 Task: Enable the business rules for capturing social post content
Action: Mouse scrolled (288, 274) with delta (0, 0)
Screenshot: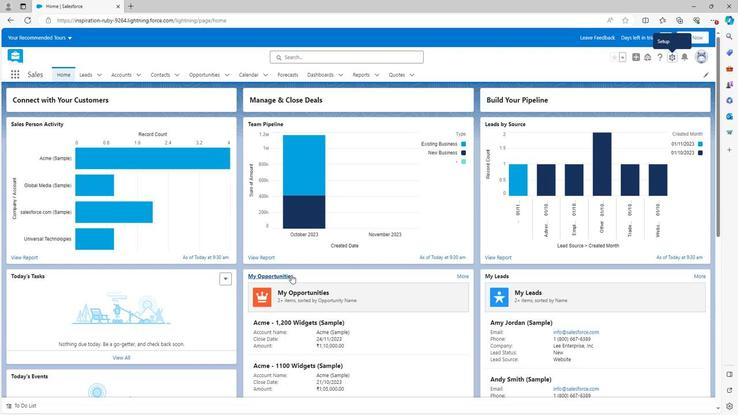 
Action: Mouse scrolled (288, 274) with delta (0, 0)
Screenshot: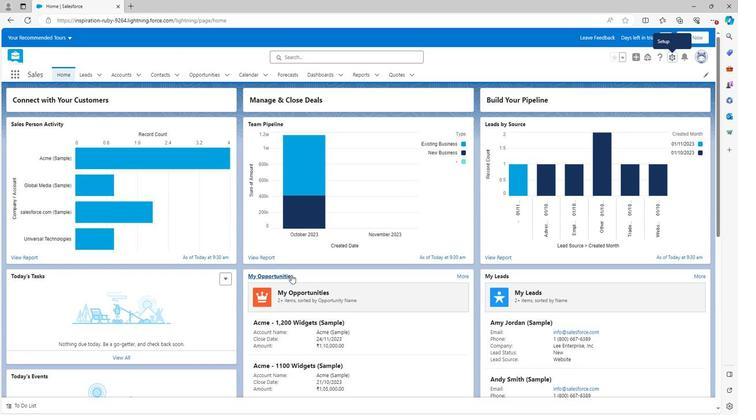 
Action: Mouse scrolled (288, 274) with delta (0, 0)
Screenshot: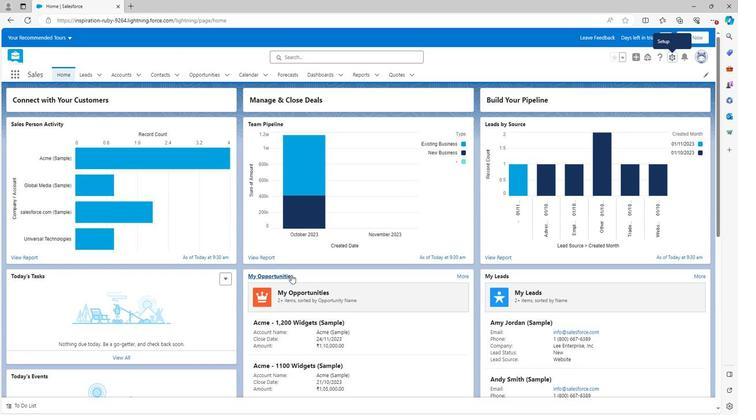 
Action: Mouse scrolled (288, 274) with delta (0, 0)
Screenshot: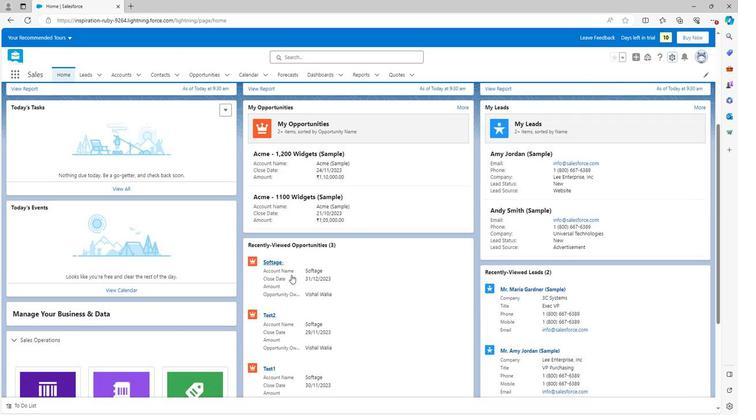 
Action: Mouse scrolled (288, 274) with delta (0, 0)
Screenshot: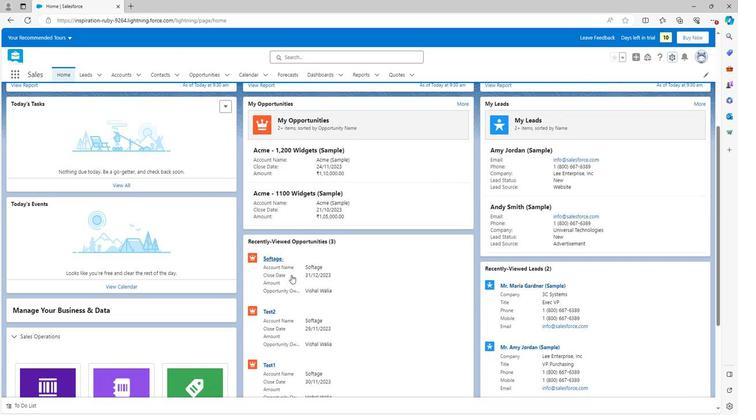 
Action: Mouse scrolled (288, 274) with delta (0, 0)
Screenshot: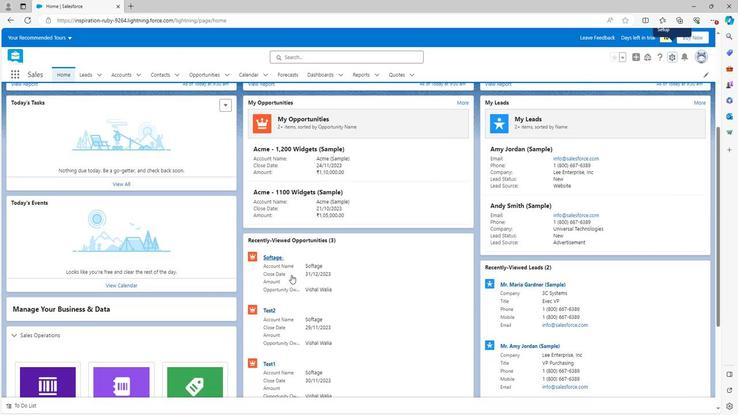 
Action: Mouse scrolled (288, 274) with delta (0, 0)
Screenshot: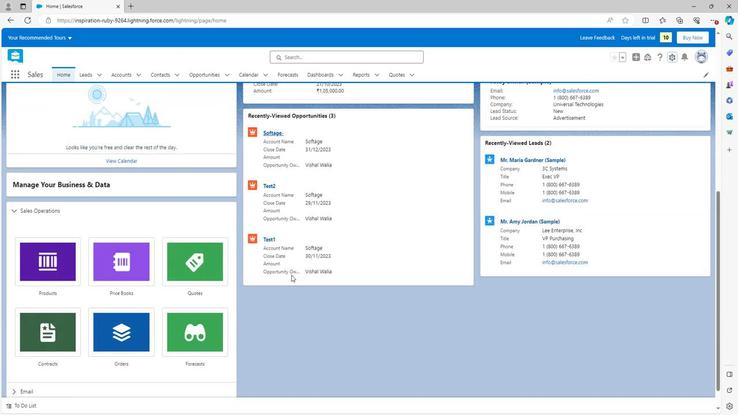 
Action: Mouse scrolled (288, 274) with delta (0, 0)
Screenshot: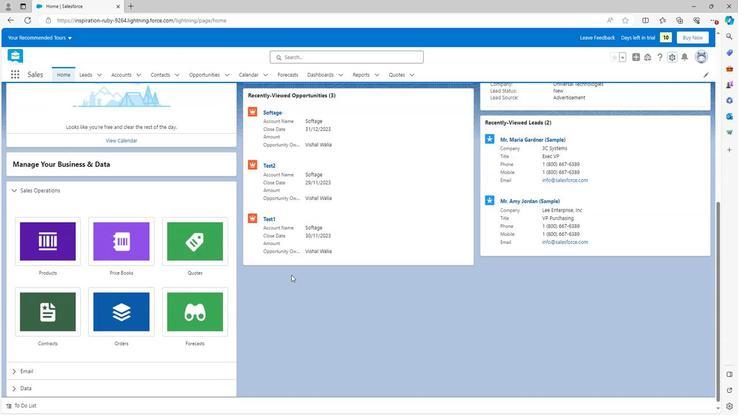 
Action: Mouse scrolled (288, 274) with delta (0, 0)
Screenshot: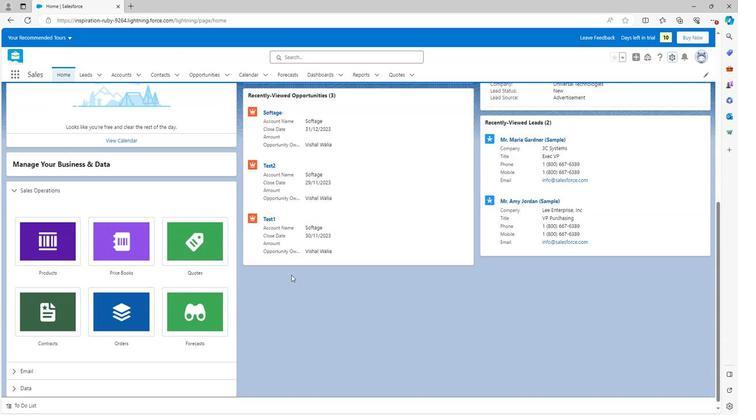 
Action: Mouse scrolled (288, 275) with delta (0, 0)
Screenshot: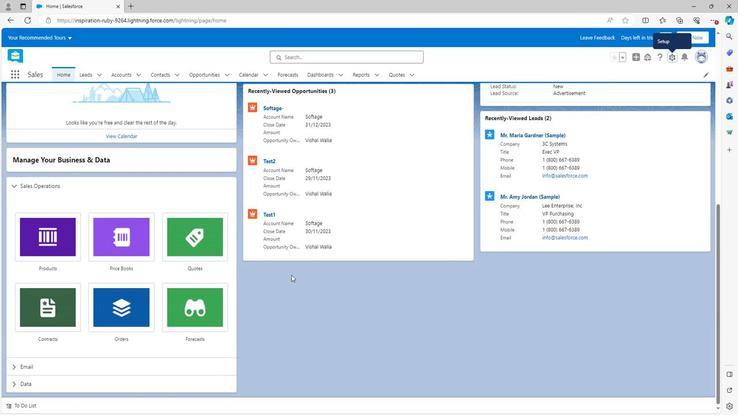 
Action: Mouse scrolled (288, 275) with delta (0, 0)
Screenshot: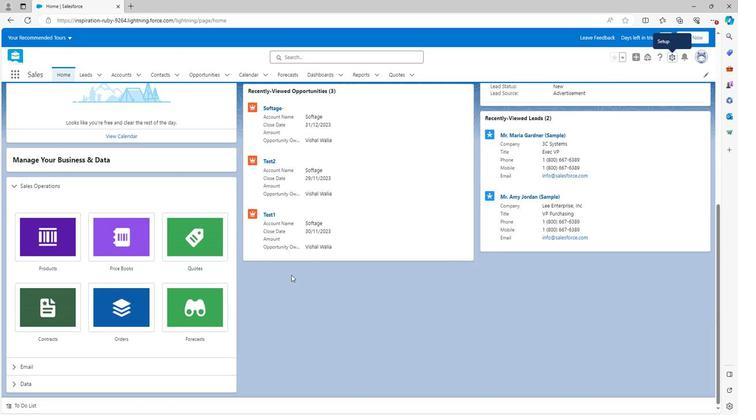 
Action: Mouse scrolled (288, 275) with delta (0, 0)
Screenshot: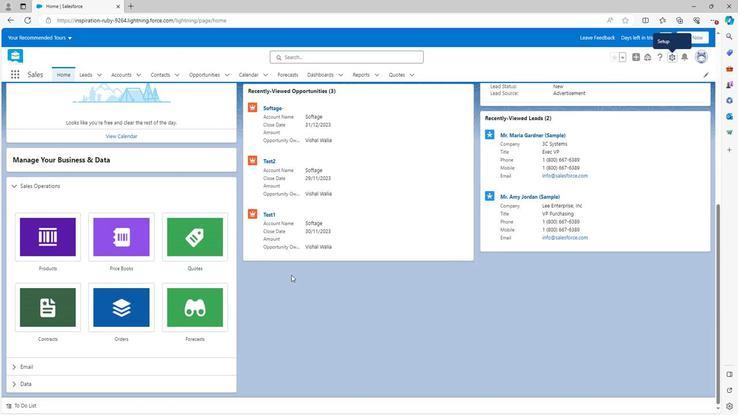 
Action: Mouse scrolled (288, 275) with delta (0, 0)
Screenshot: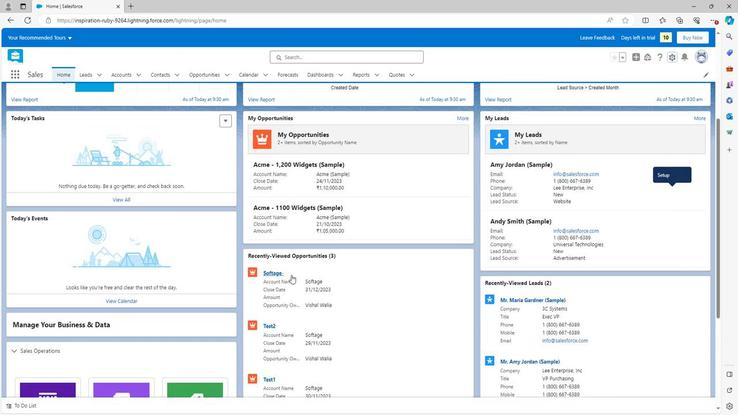 
Action: Mouse scrolled (288, 275) with delta (0, 0)
Screenshot: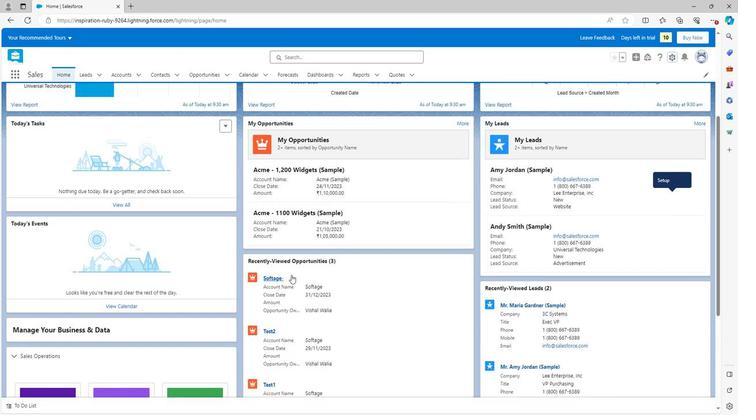 
Action: Mouse scrolled (288, 275) with delta (0, 0)
Screenshot: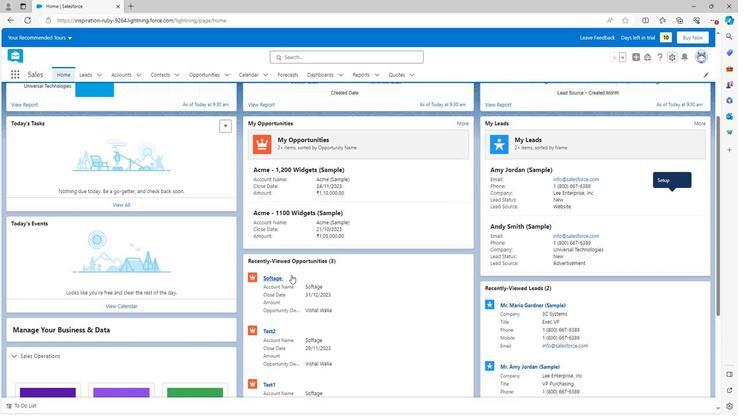 
Action: Mouse scrolled (288, 275) with delta (0, 0)
Screenshot: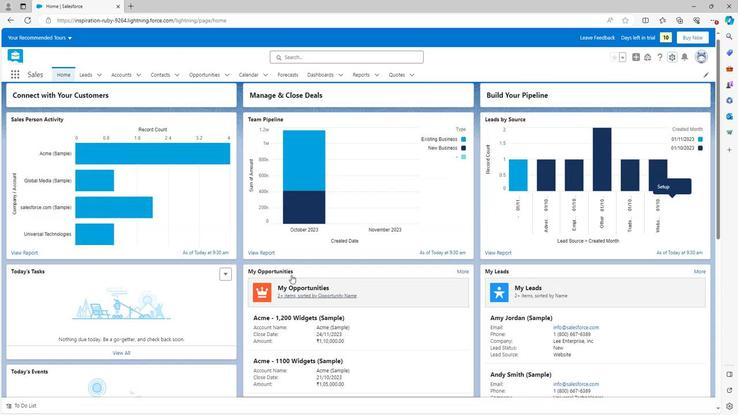 
Action: Mouse scrolled (288, 275) with delta (0, 0)
Screenshot: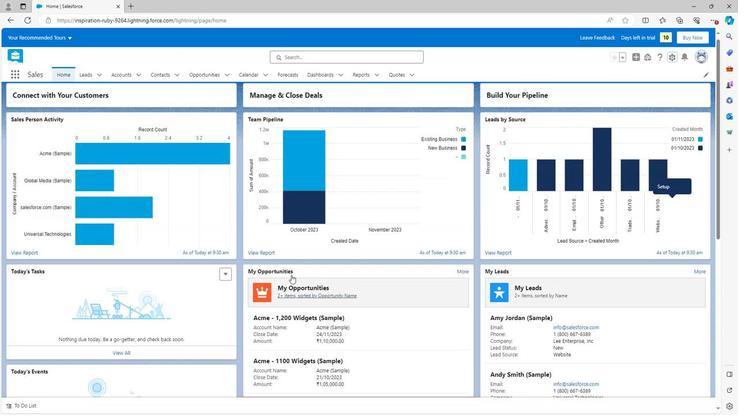 
Action: Mouse scrolled (288, 275) with delta (0, 0)
Screenshot: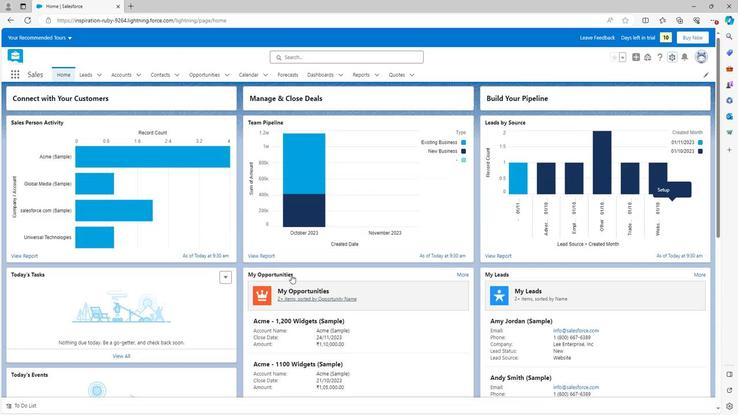 
Action: Mouse moved to (669, 55)
Screenshot: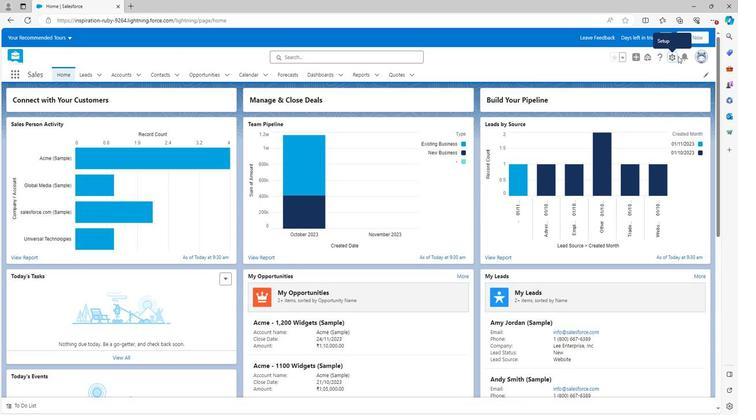
Action: Mouse pressed left at (669, 55)
Screenshot: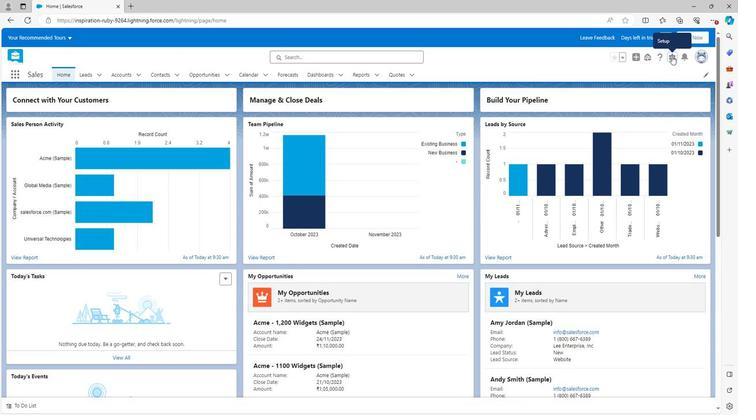 
Action: Mouse moved to (645, 80)
Screenshot: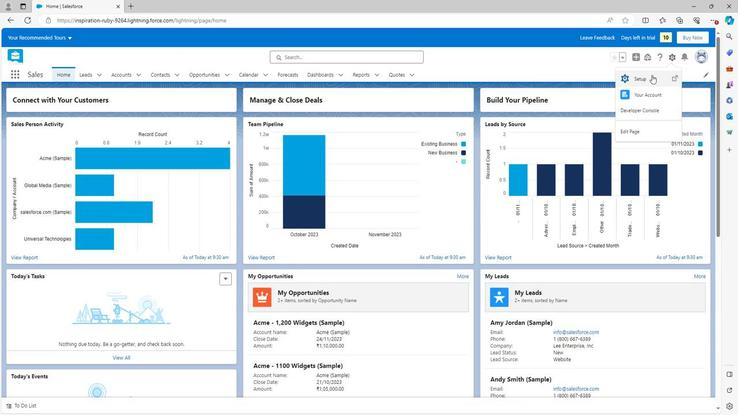 
Action: Mouse pressed left at (645, 80)
Screenshot: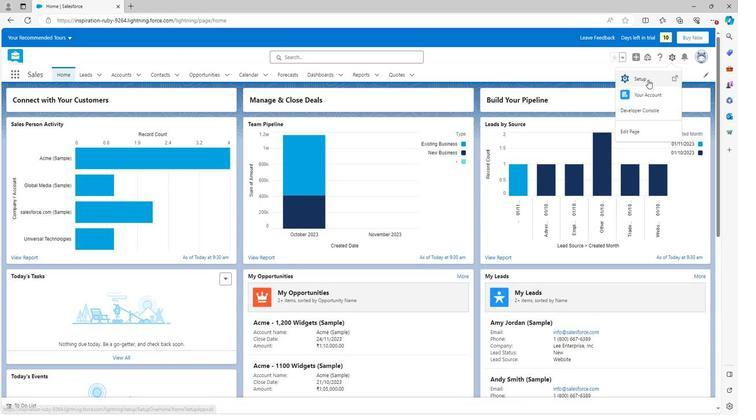 
Action: Mouse moved to (5, 303)
Screenshot: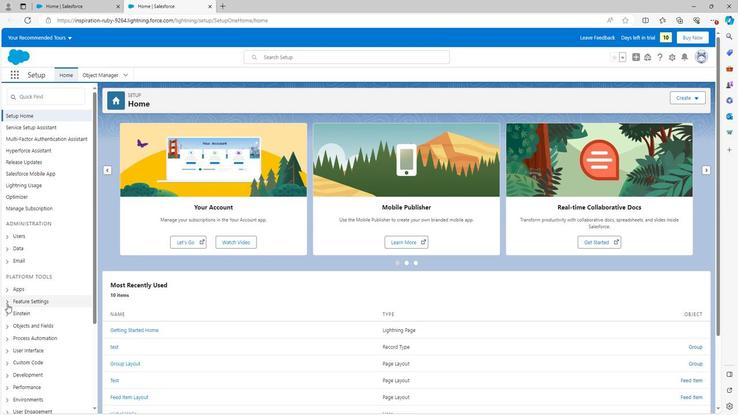 
Action: Mouse pressed left at (5, 303)
Screenshot: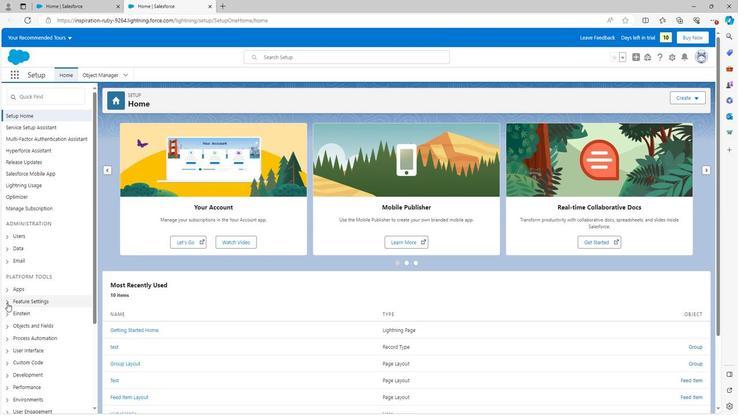 
Action: Mouse scrolled (5, 302) with delta (0, 0)
Screenshot: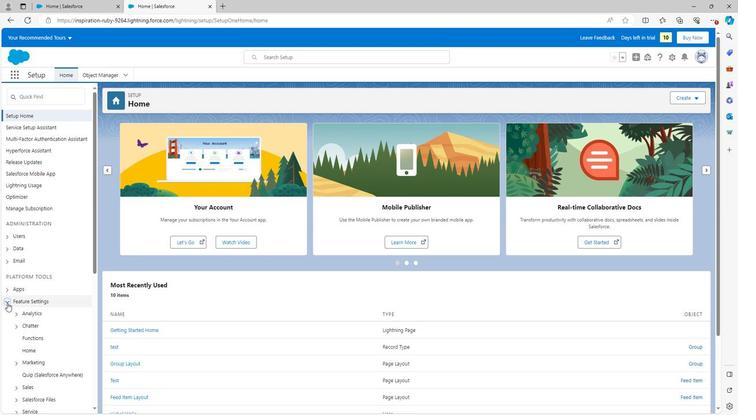 
Action: Mouse scrolled (5, 302) with delta (0, 0)
Screenshot: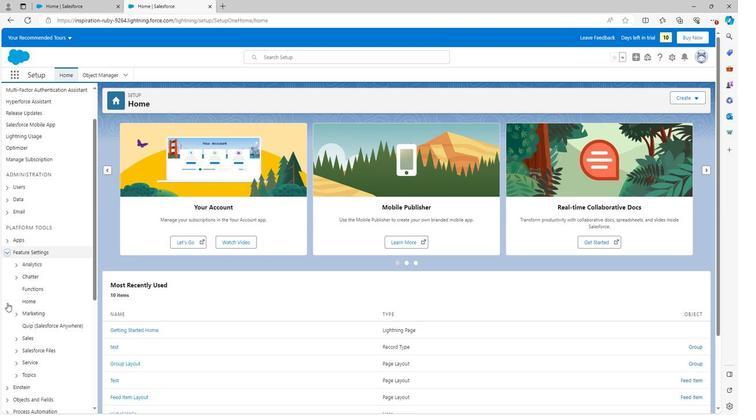 
Action: Mouse scrolled (5, 302) with delta (0, 0)
Screenshot: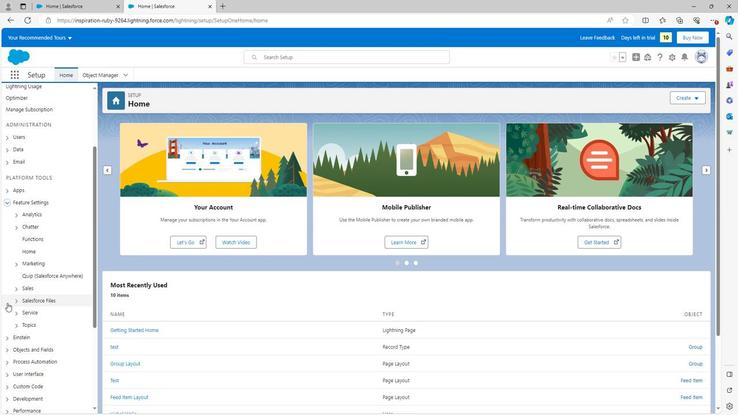 
Action: Mouse moved to (13, 263)
Screenshot: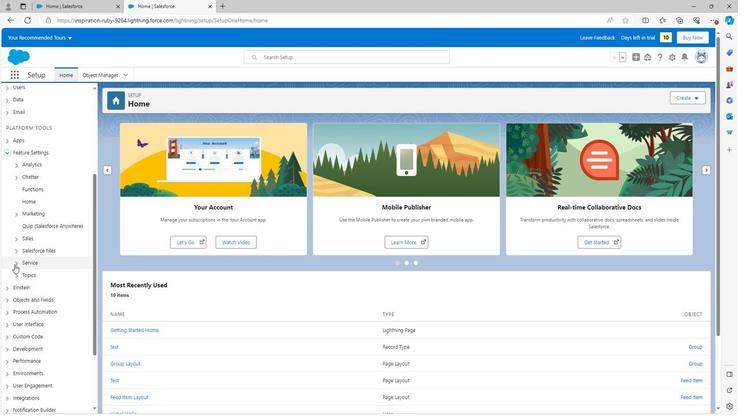 
Action: Mouse pressed left at (13, 263)
Screenshot: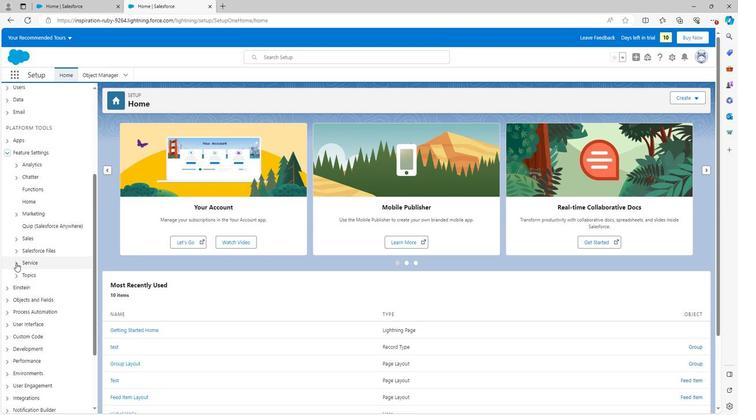 
Action: Mouse moved to (15, 281)
Screenshot: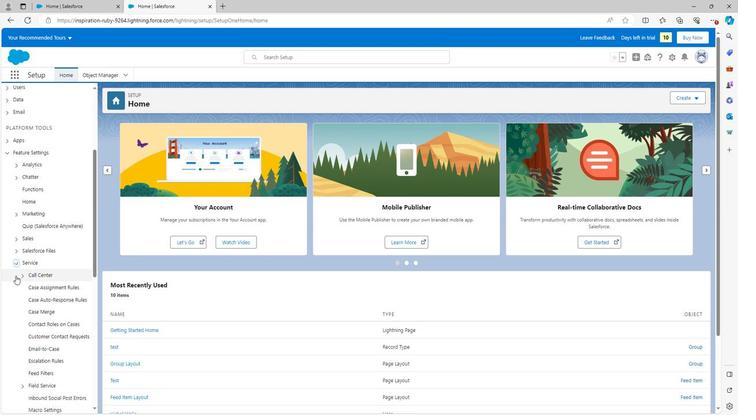 
Action: Mouse scrolled (15, 280) with delta (0, 0)
Screenshot: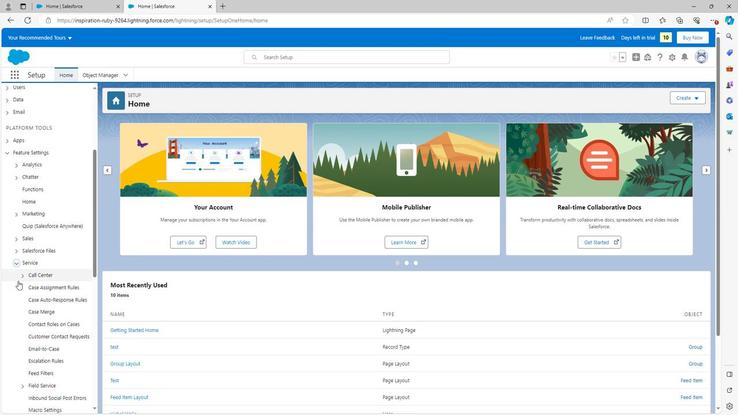 
Action: Mouse moved to (15, 281)
Screenshot: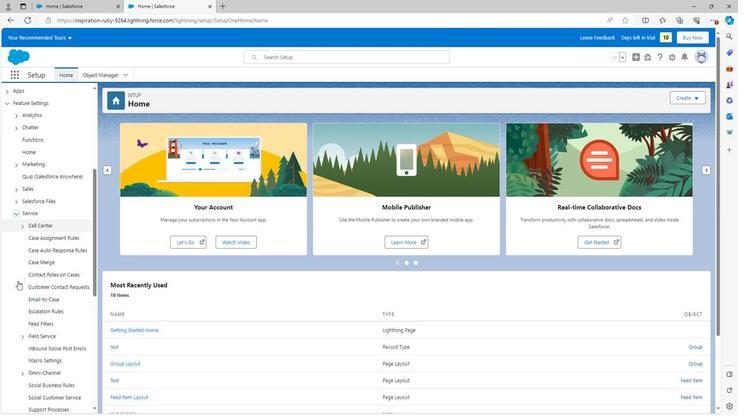 
Action: Mouse scrolled (15, 281) with delta (0, 0)
Screenshot: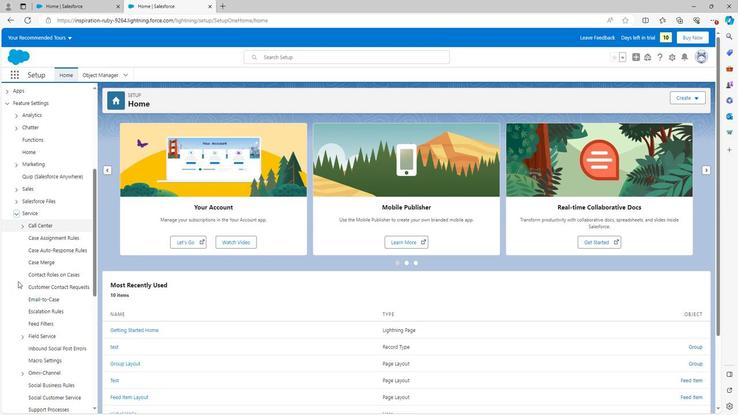 
Action: Mouse scrolled (15, 281) with delta (0, 0)
Screenshot: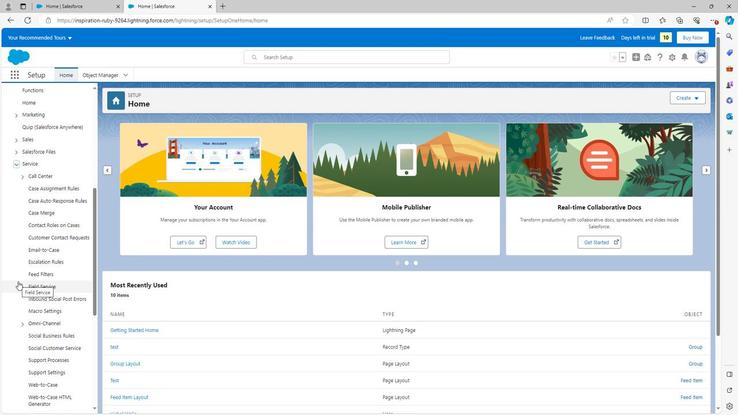 
Action: Mouse moved to (42, 283)
Screenshot: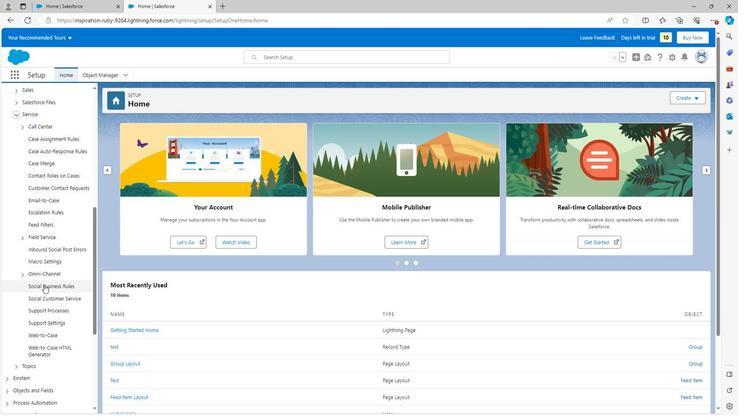 
Action: Mouse pressed left at (42, 283)
Screenshot: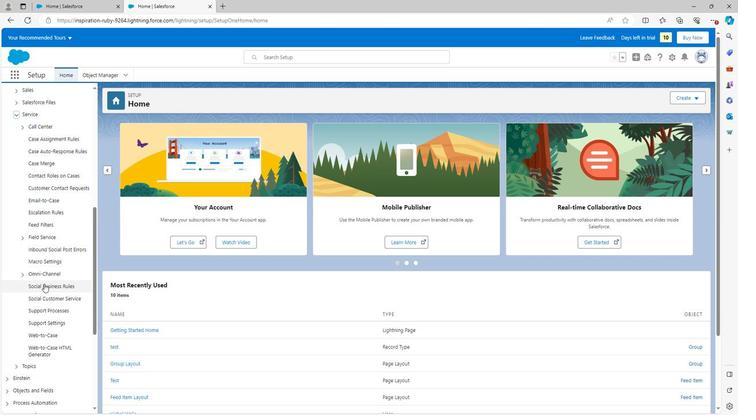 
Action: Mouse moved to (153, 181)
Screenshot: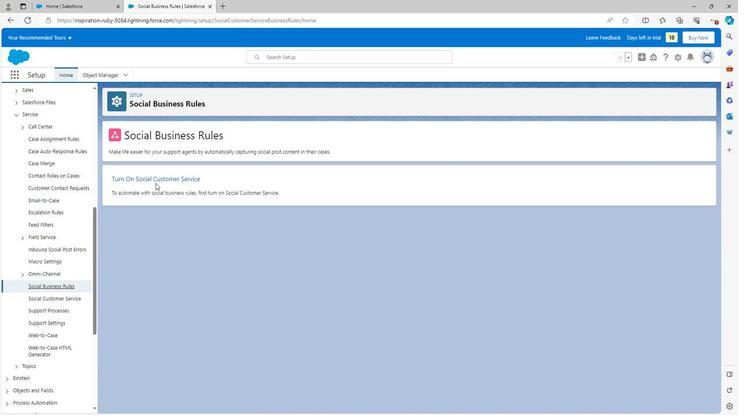 
Action: Mouse pressed left at (153, 181)
Screenshot: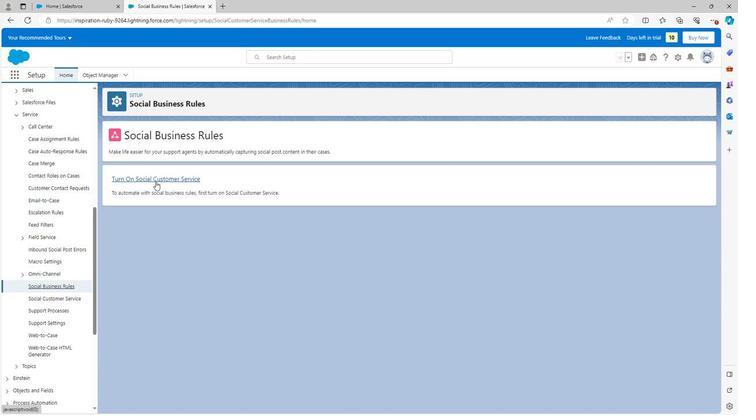 
Action: Mouse moved to (227, 229)
Screenshot: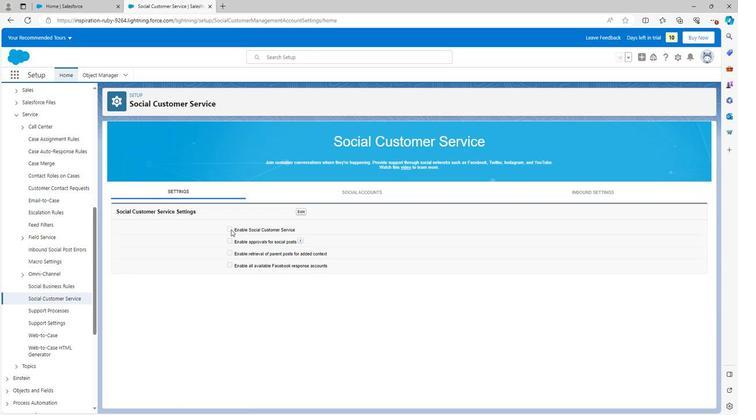 
Action: Mouse pressed left at (227, 229)
Screenshot: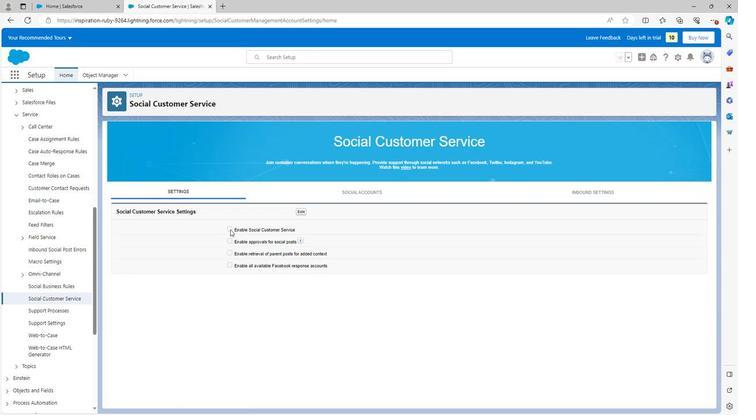 
Action: Mouse moved to (226, 241)
Screenshot: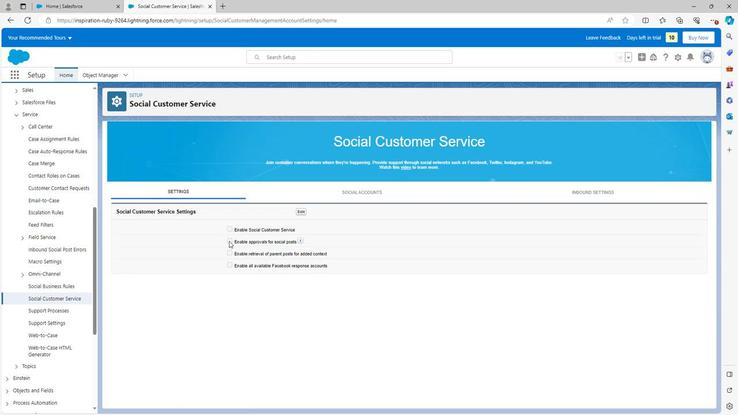 
Action: Mouse pressed left at (226, 241)
Screenshot: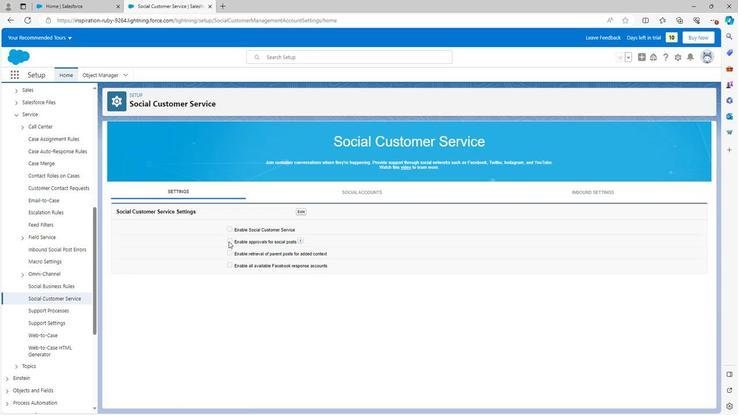 
Action: Mouse moved to (299, 211)
Screenshot: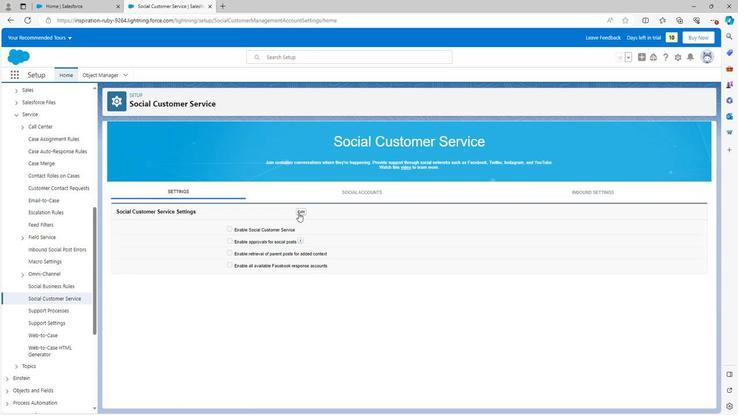 
Action: Mouse pressed left at (299, 211)
Screenshot: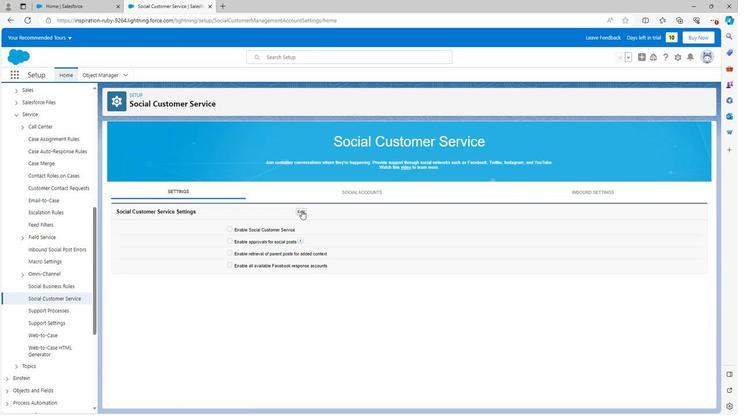 
Action: Mouse moved to (226, 229)
Screenshot: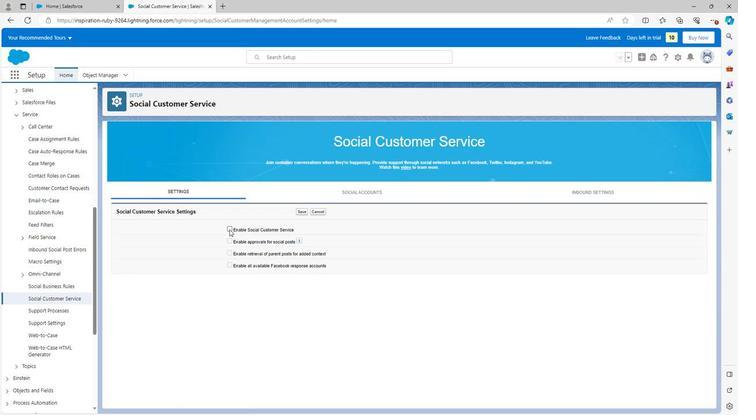 
Action: Mouse pressed left at (226, 229)
Screenshot: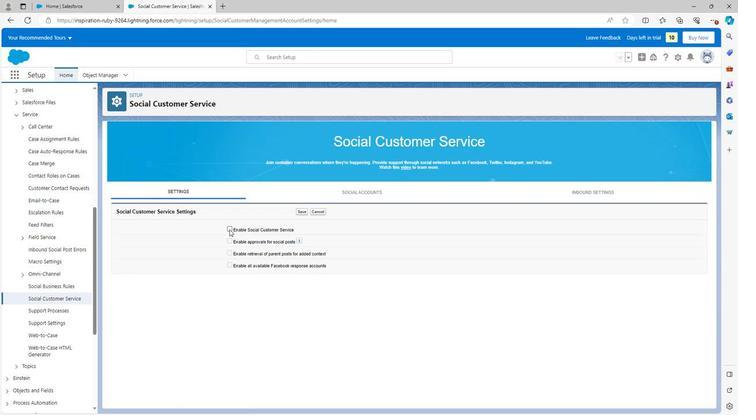 
Action: Mouse moved to (229, 242)
Screenshot: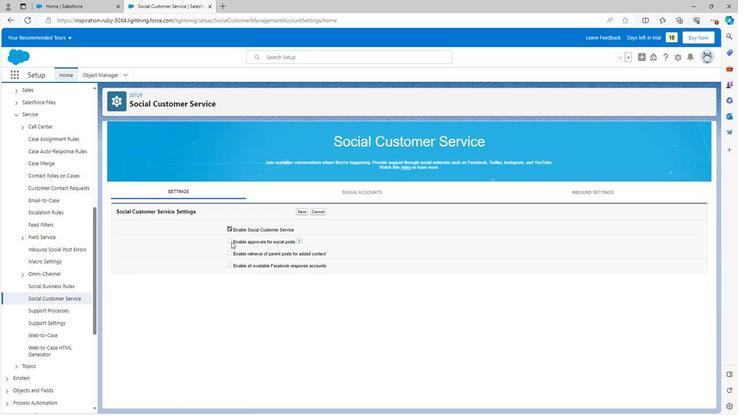 
Action: Mouse pressed left at (229, 242)
Screenshot: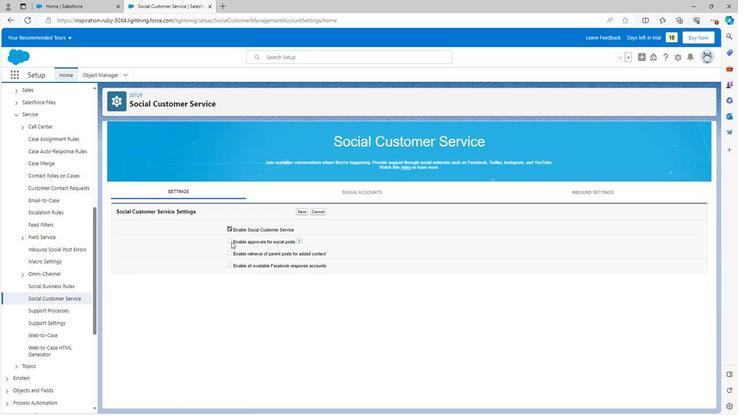 
Action: Mouse moved to (227, 229)
Screenshot: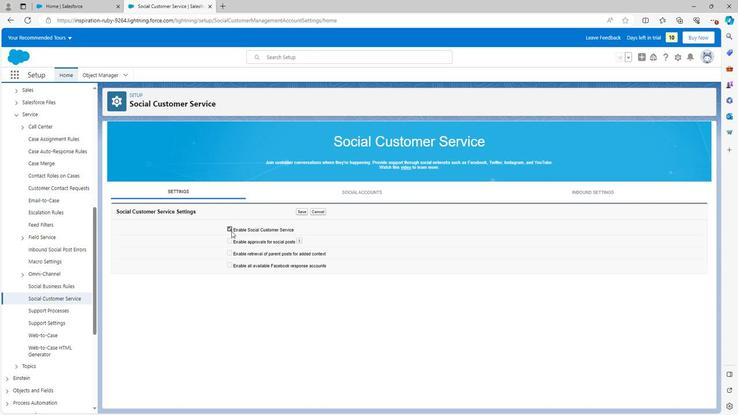 
Action: Mouse pressed left at (227, 229)
Screenshot: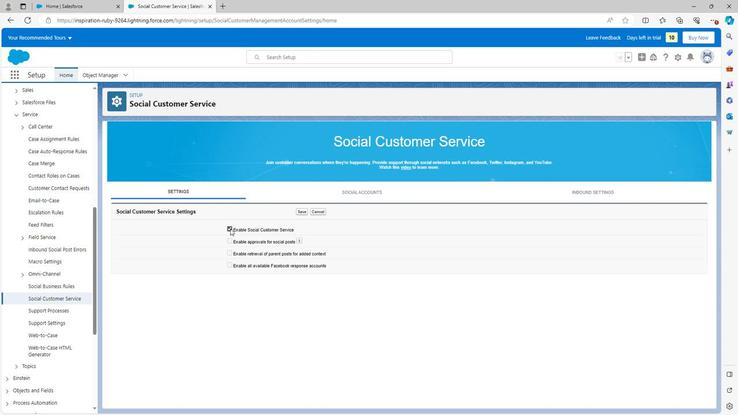 
Action: Mouse moved to (316, 212)
Screenshot: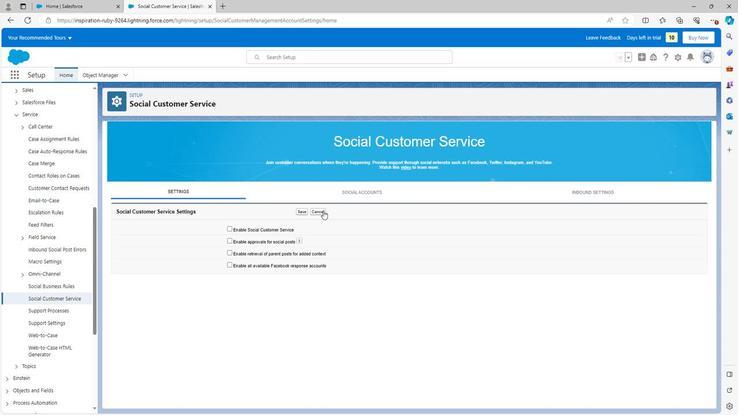
Action: Mouse pressed left at (316, 212)
Screenshot: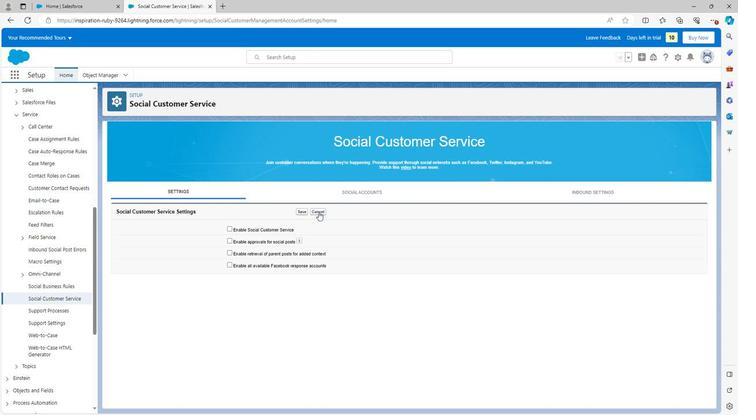 
